 Task: Log work in the project TrendSetter for the issue 'Upgrade the security protocols of a web application to comply with new regulatory requirements' spent time as '5w 2d 22h 7m' and remaining time as '4w 4d 11h 21m' and move to bottom of backlog. Now add the issue to the epic 'Password Management'.
Action: Mouse moved to (600, 365)
Screenshot: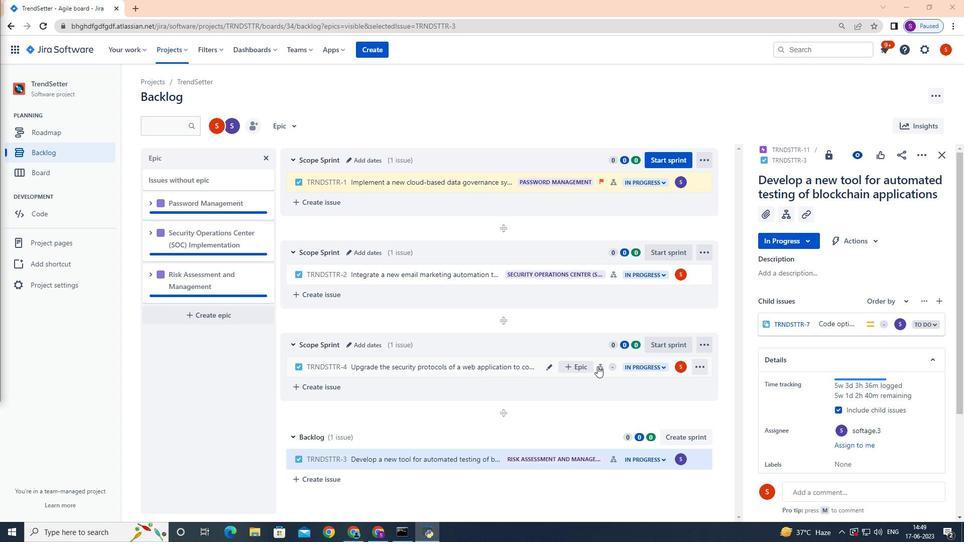 
Action: Mouse pressed left at (600, 365)
Screenshot: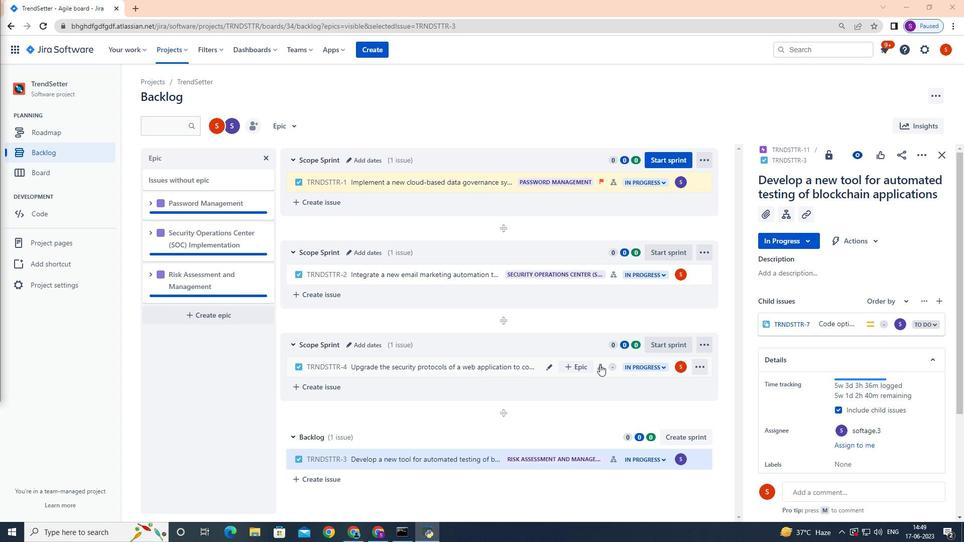 
Action: Mouse moved to (920, 153)
Screenshot: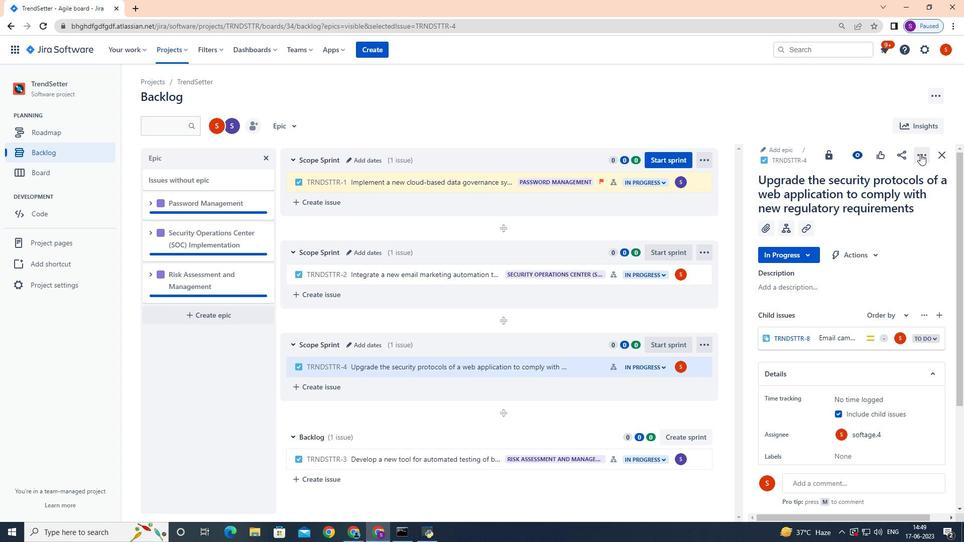 
Action: Mouse pressed left at (920, 153)
Screenshot: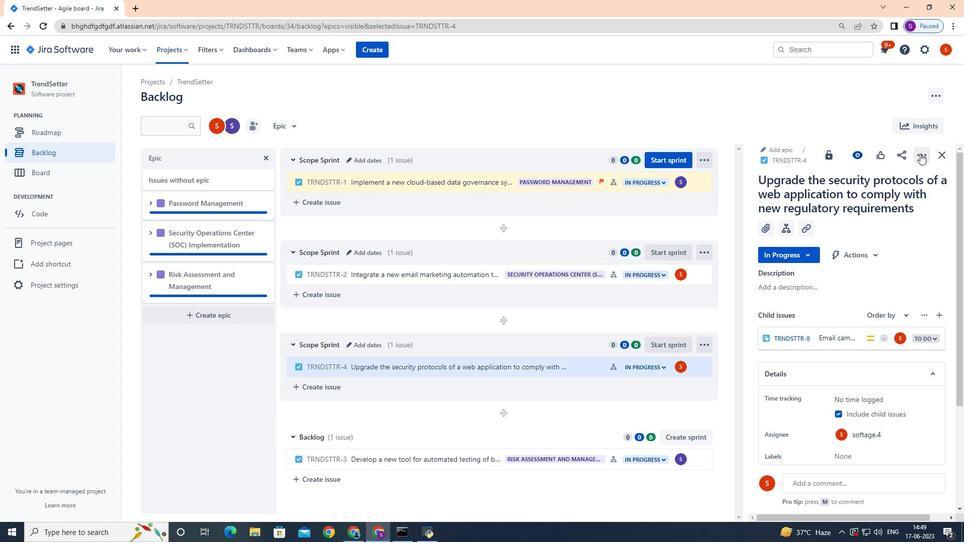 
Action: Mouse moved to (893, 182)
Screenshot: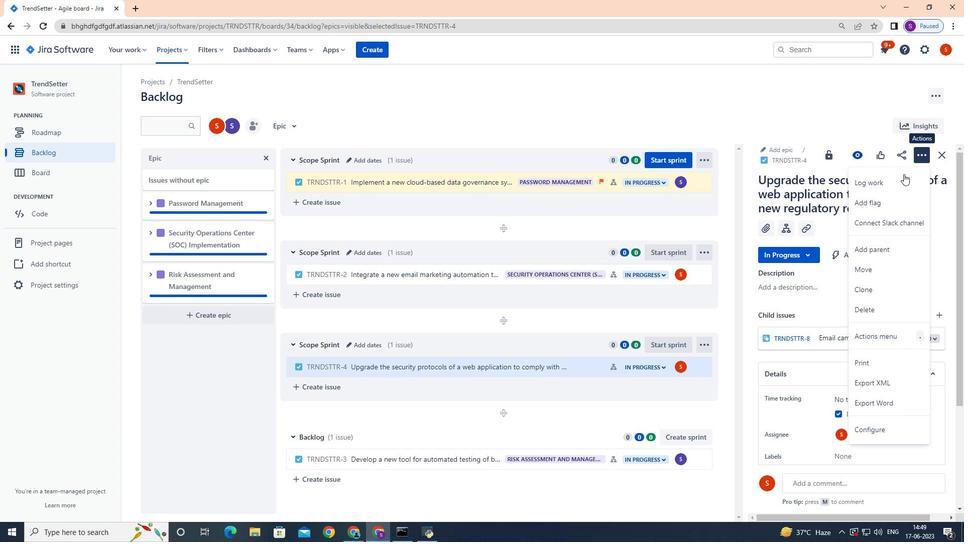 
Action: Mouse pressed left at (893, 182)
Screenshot: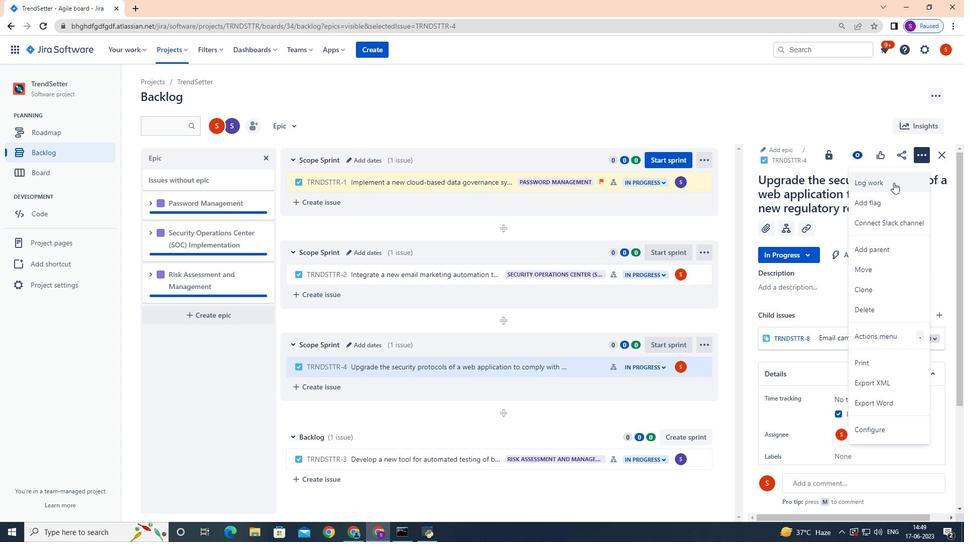 
Action: Mouse moved to (530, 220)
Screenshot: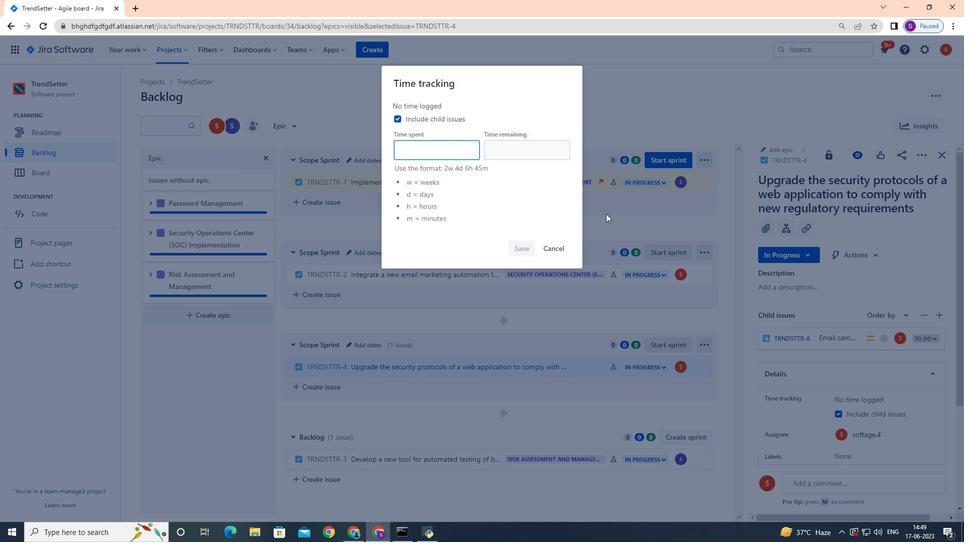 
Action: Key pressed 5w<Key.space>2d<Key.space>22h<Key.space>7m
Screenshot: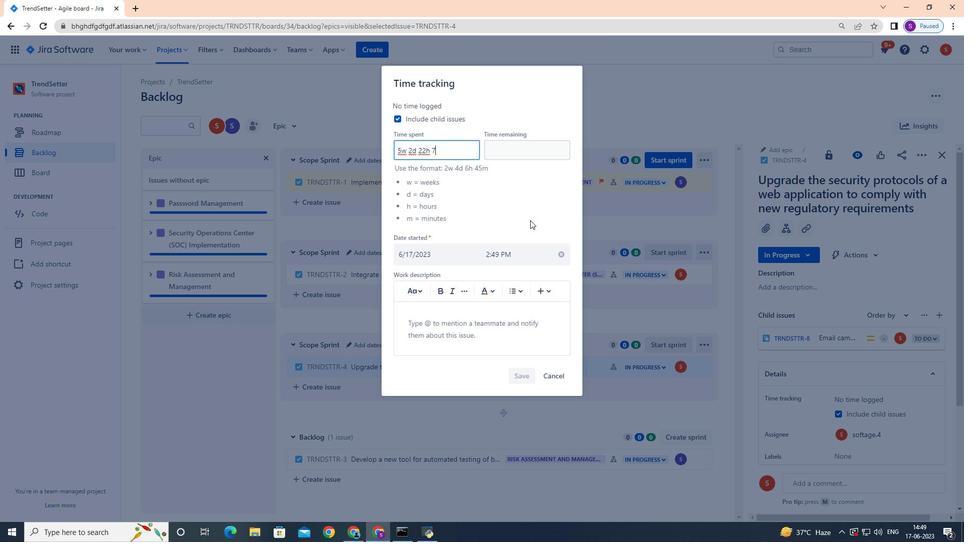 
Action: Mouse moved to (510, 151)
Screenshot: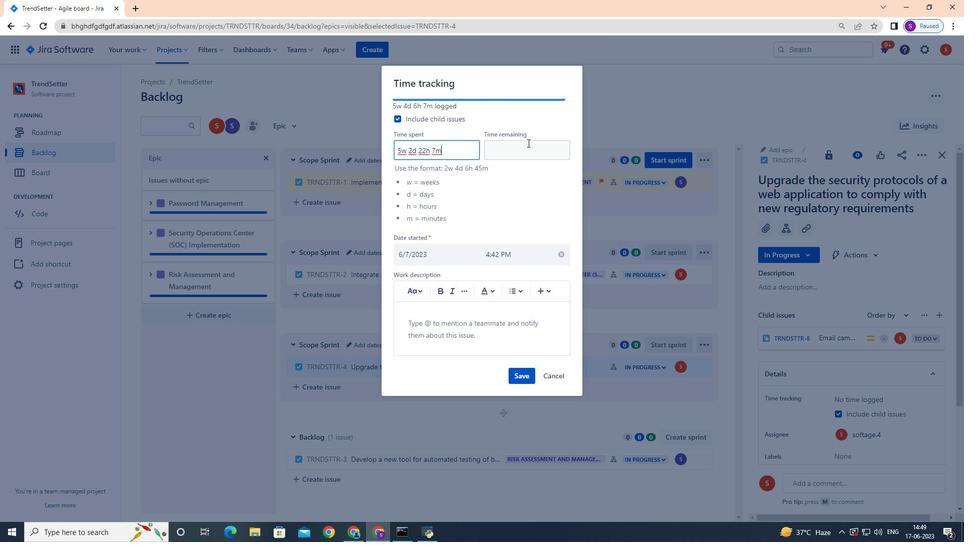 
Action: Mouse pressed left at (510, 151)
Screenshot: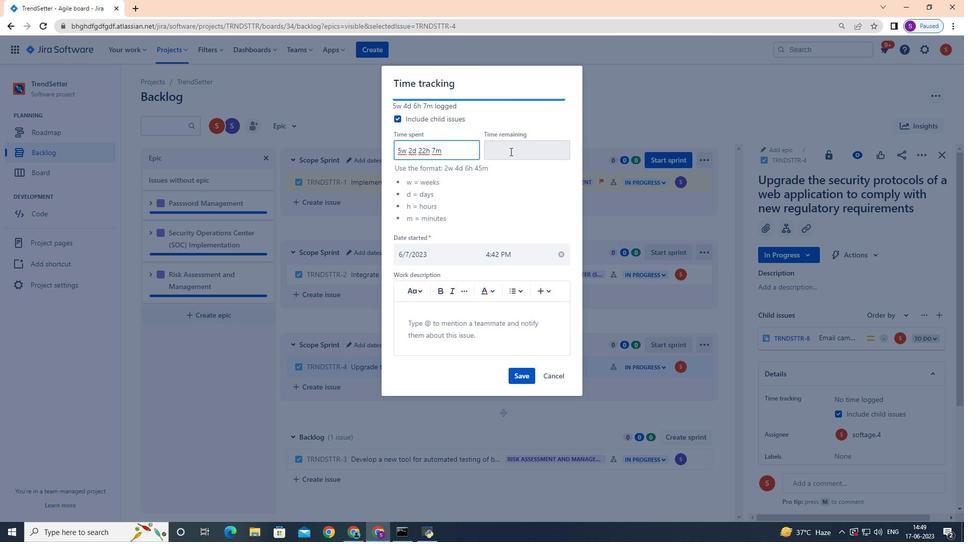 
Action: Mouse moved to (510, 151)
Screenshot: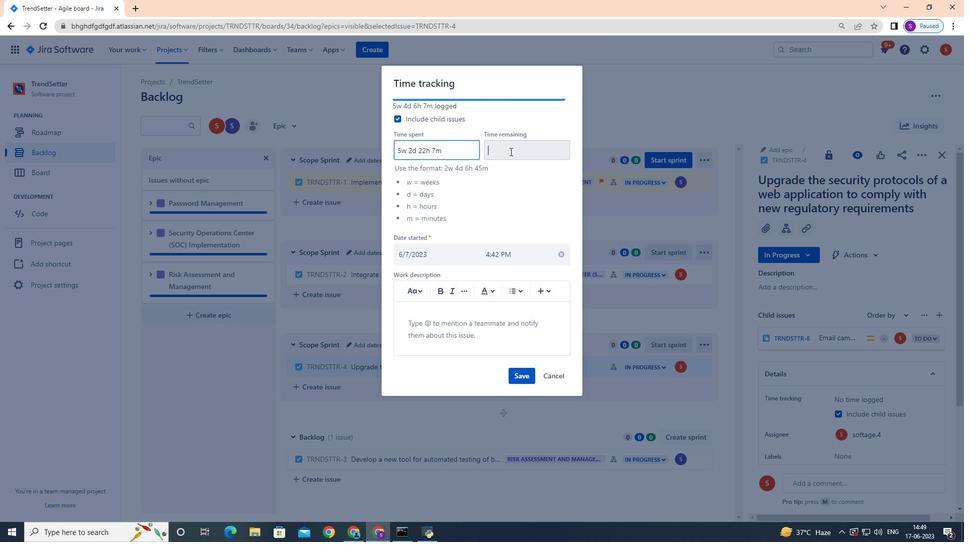 
Action: Key pressed 4w<Key.space>4d<Key.space>11h<Key.space>21m
Screenshot: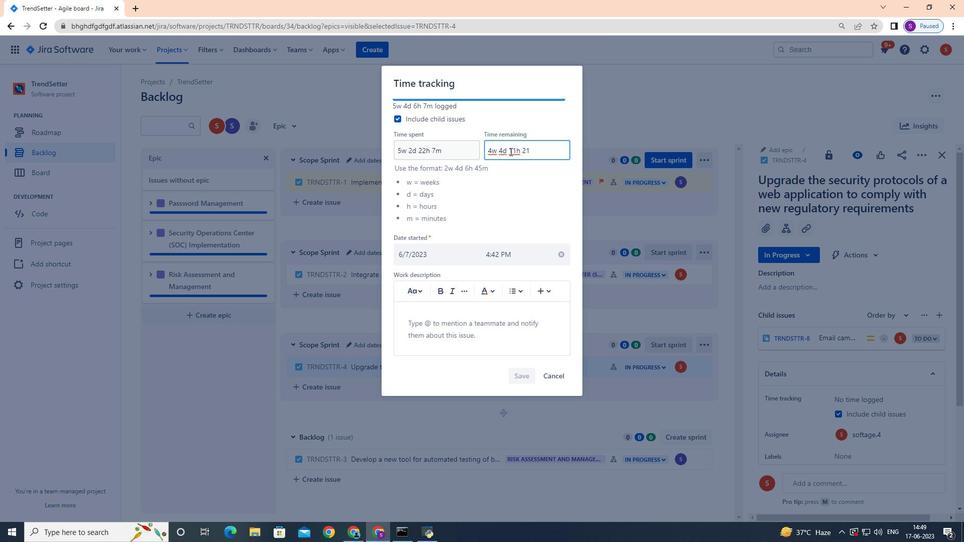 
Action: Mouse moved to (513, 375)
Screenshot: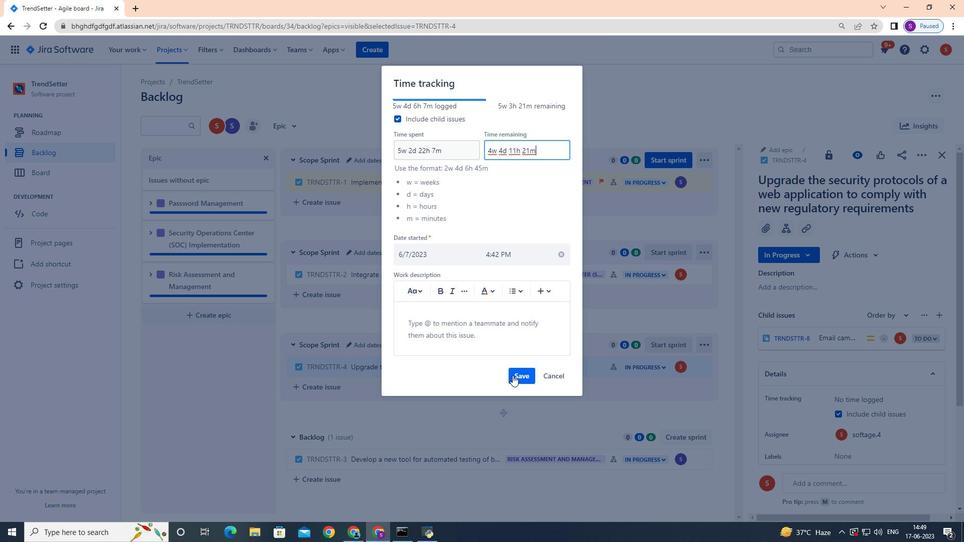 
Action: Mouse pressed left at (513, 375)
Screenshot: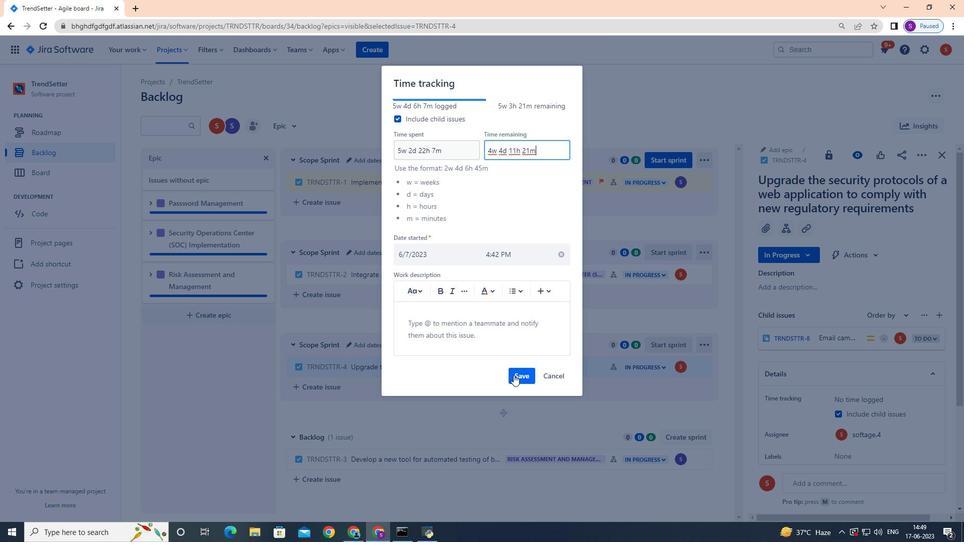 
Action: Mouse moved to (699, 366)
Screenshot: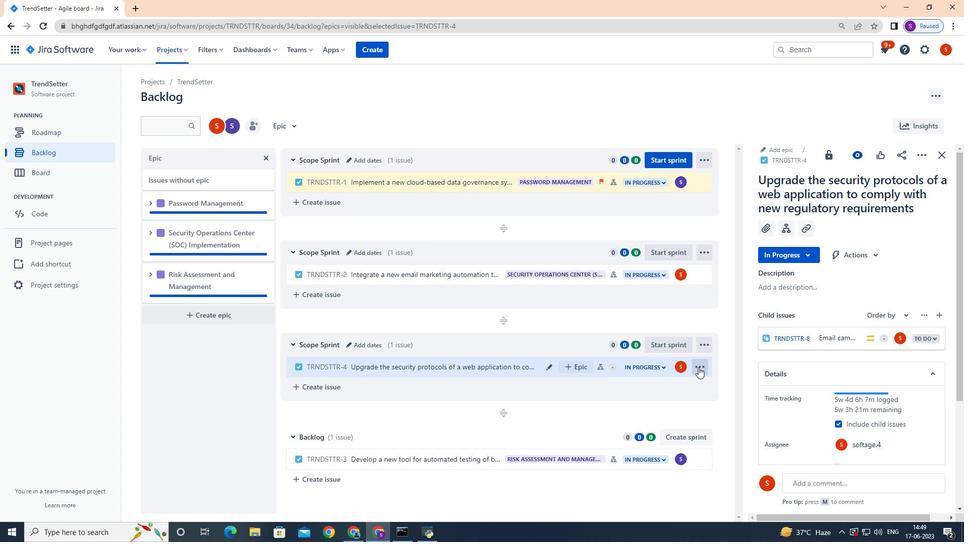 
Action: Mouse pressed left at (699, 366)
Screenshot: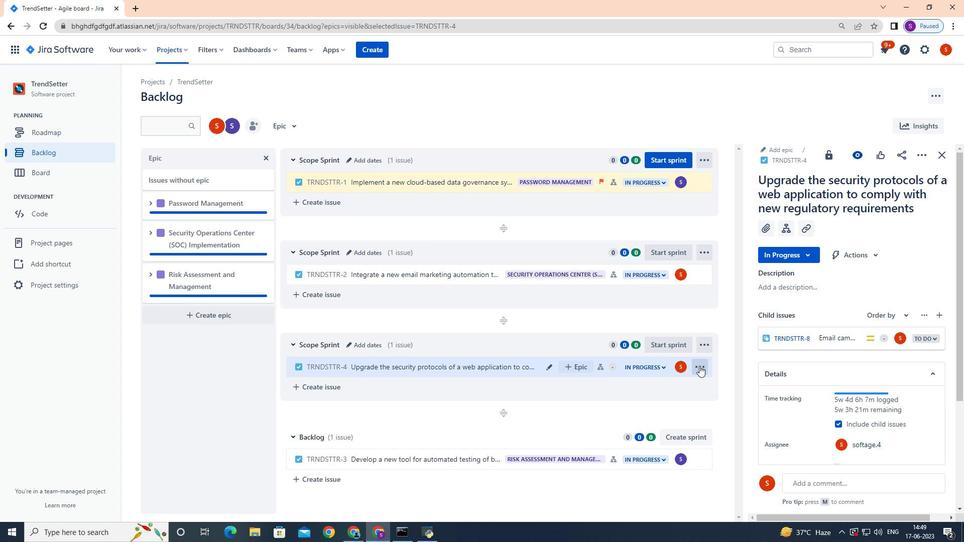 
Action: Mouse moved to (686, 343)
Screenshot: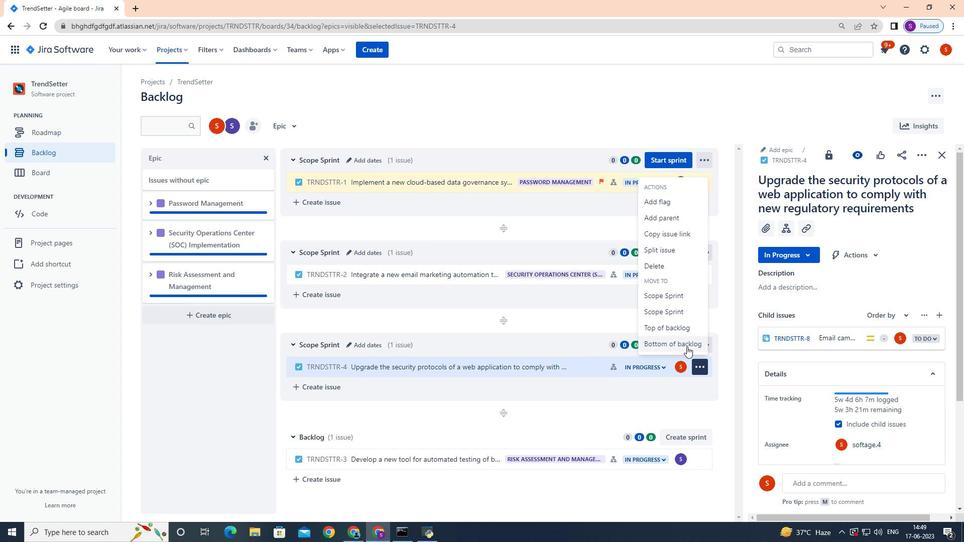 
Action: Mouse pressed left at (686, 343)
Screenshot: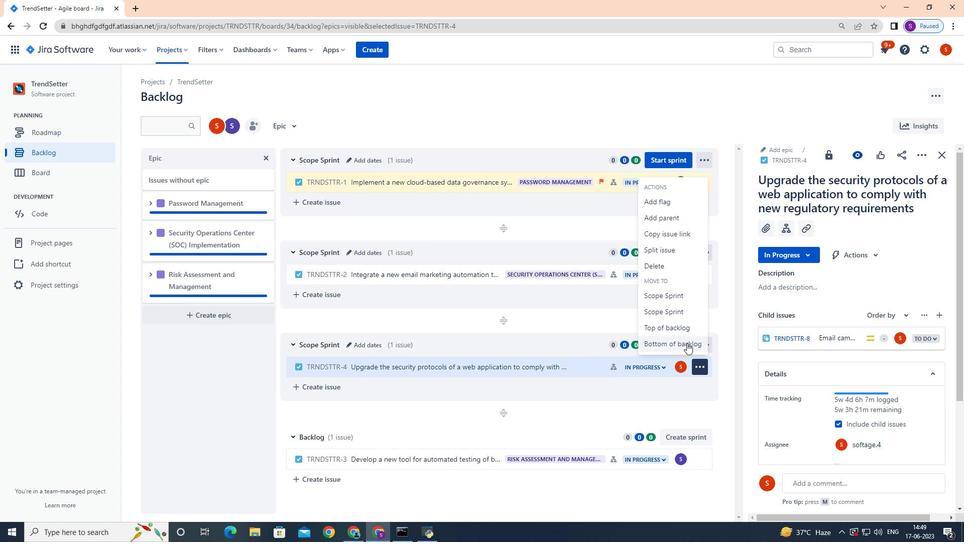 
Action: Mouse moved to (578, 406)
Screenshot: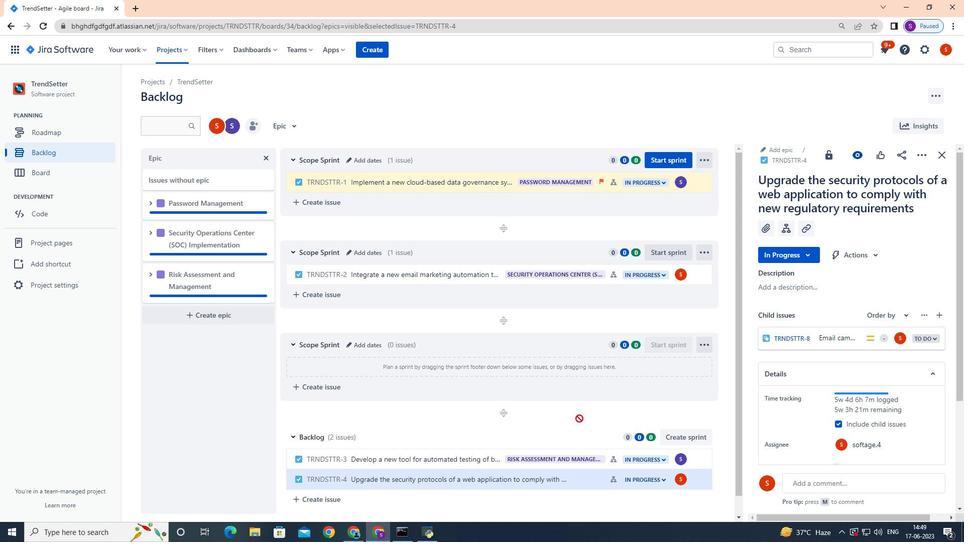 
Action: Mouse scrolled (578, 405) with delta (0, 0)
Screenshot: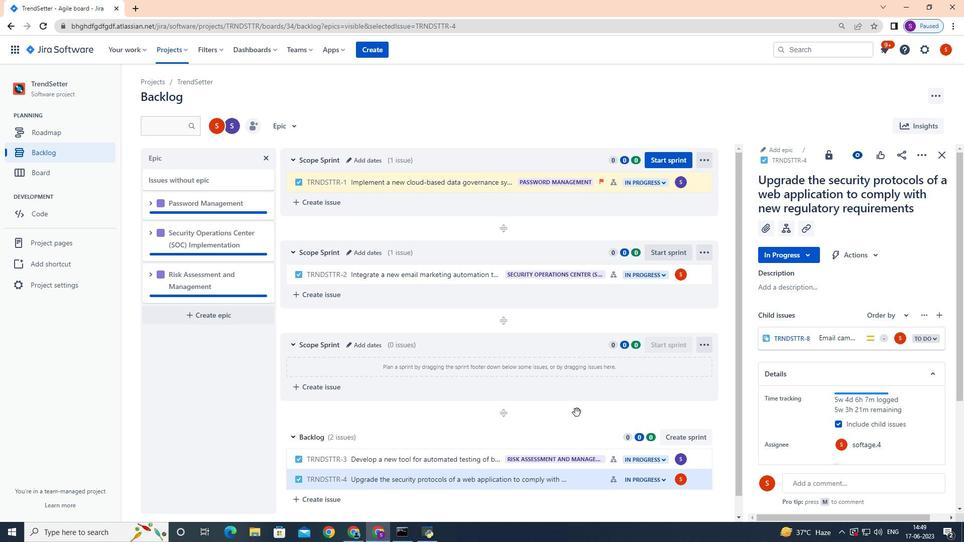 
Action: Mouse moved to (578, 404)
Screenshot: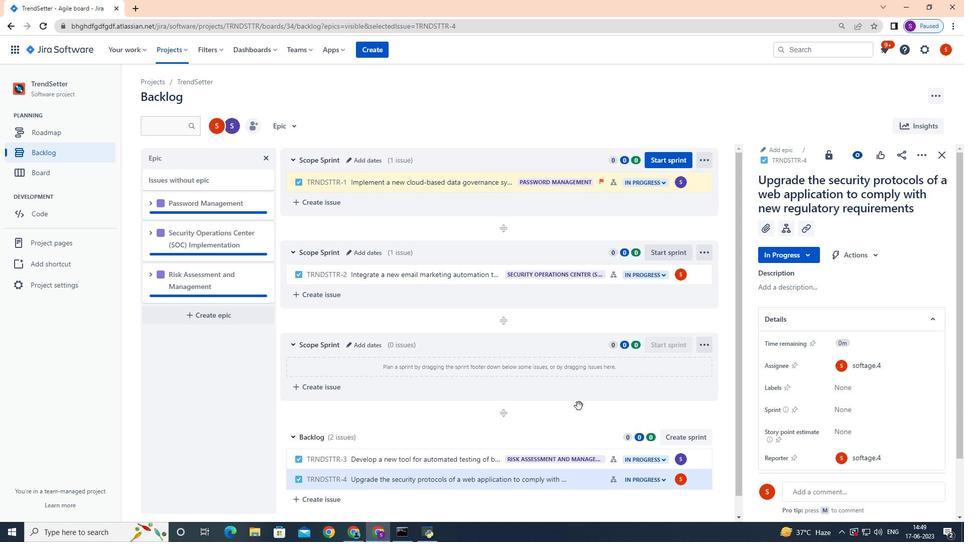 
Action: Mouse scrolled (578, 404) with delta (0, 0)
Screenshot: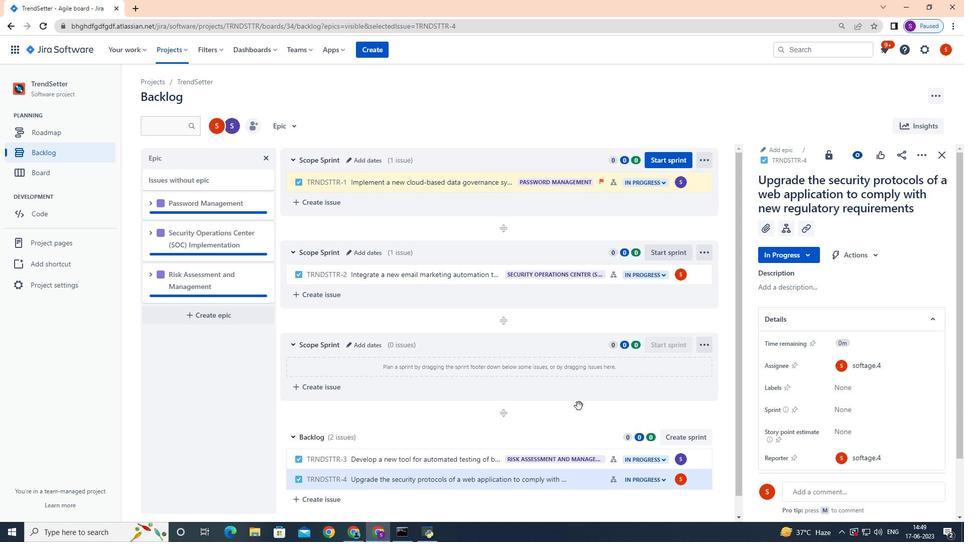 
Action: Mouse moved to (578, 393)
Screenshot: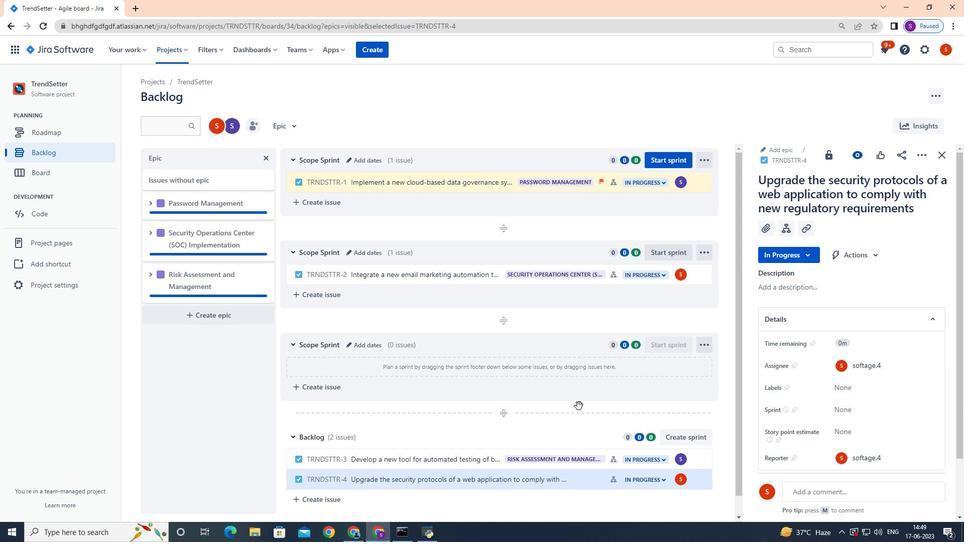 
Action: Mouse scrolled (578, 393) with delta (0, 0)
Screenshot: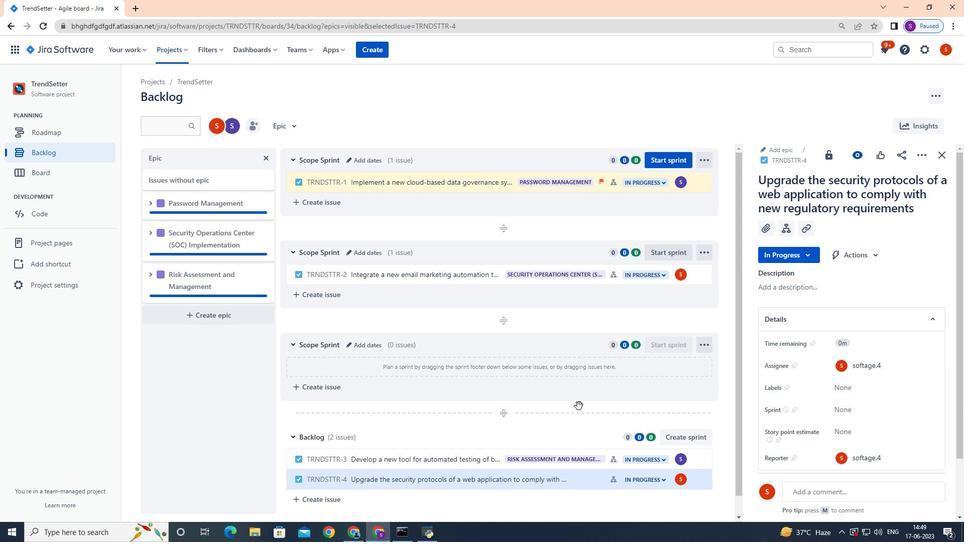 
Action: Mouse moved to (572, 459)
Screenshot: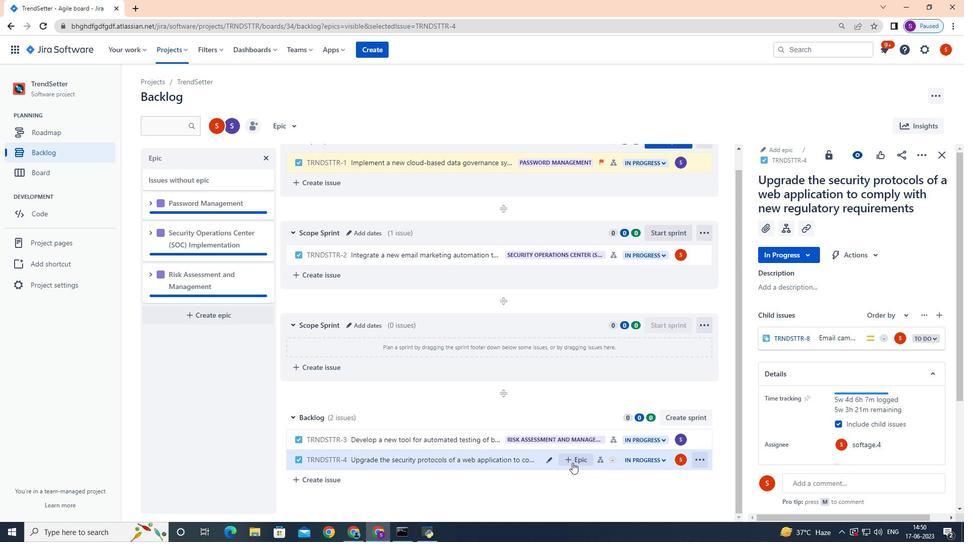 
Action: Mouse pressed left at (572, 459)
Screenshot: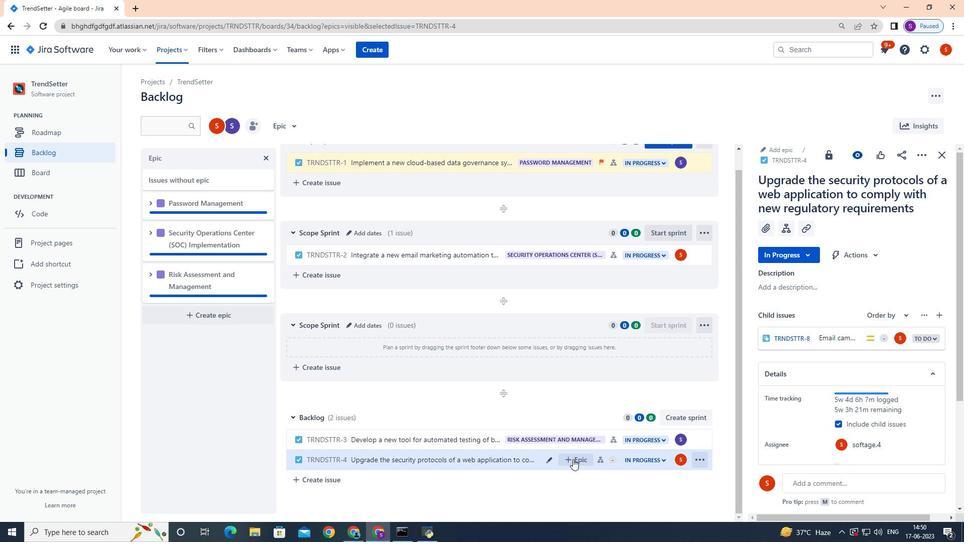 
Action: Mouse moved to (642, 496)
Screenshot: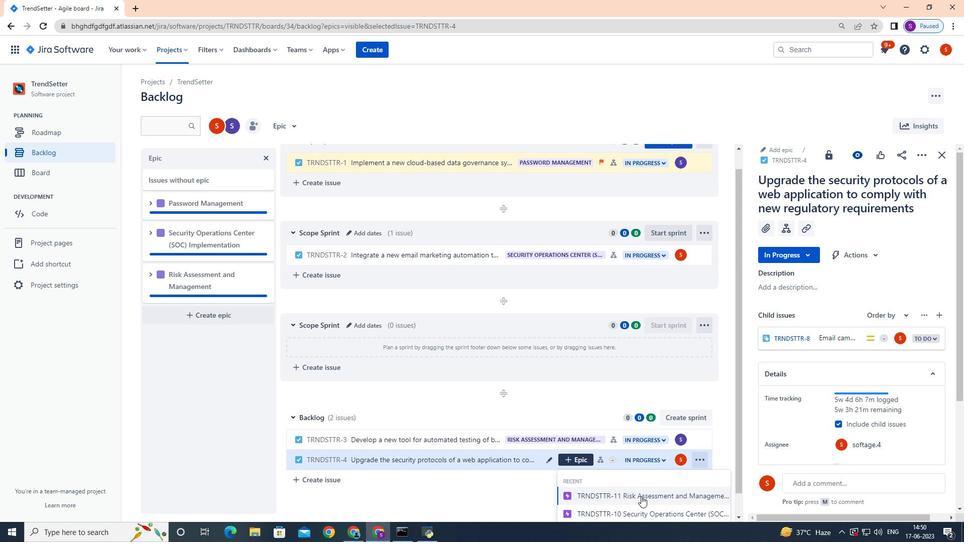 
Action: Mouse scrolled (642, 496) with delta (0, 0)
Screenshot: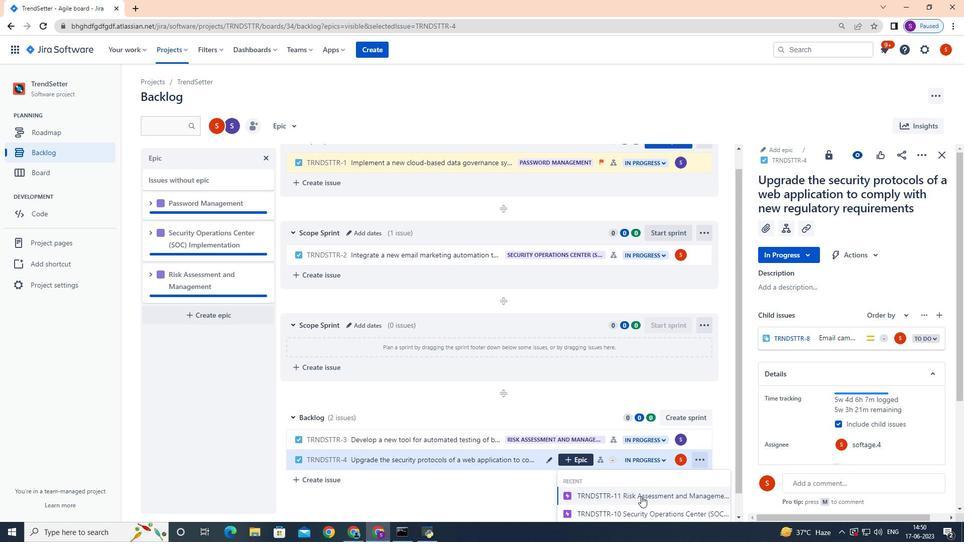 
Action: Mouse moved to (642, 496)
Screenshot: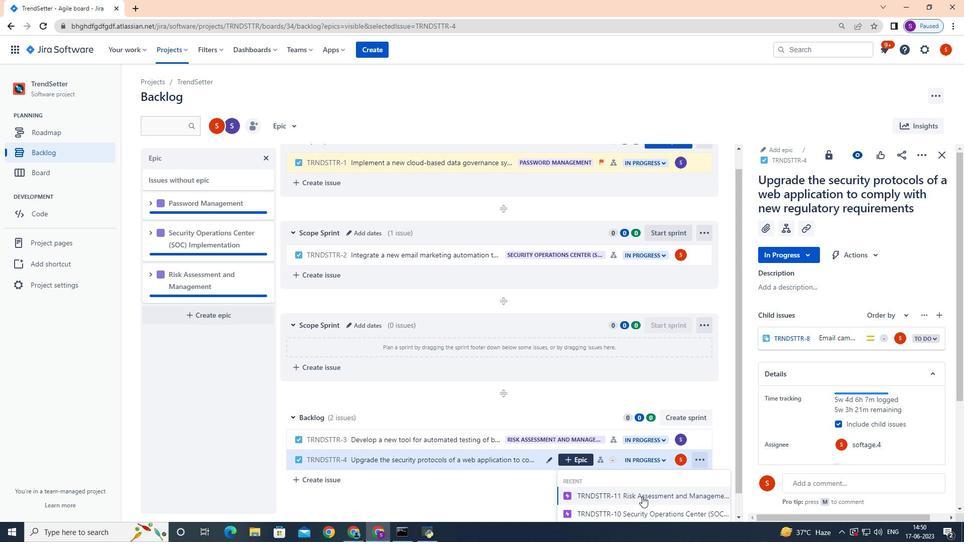 
Action: Mouse scrolled (642, 496) with delta (0, 0)
Screenshot: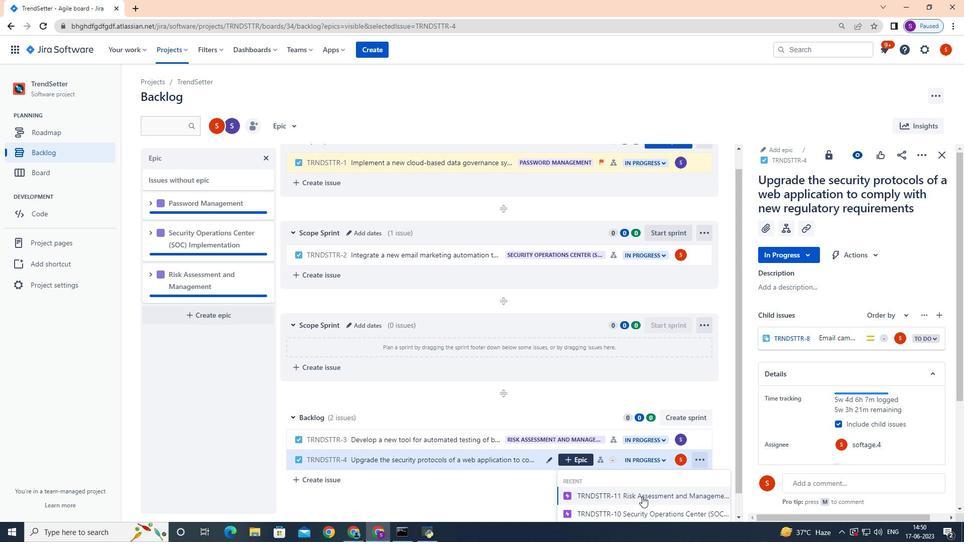
Action: Mouse moved to (643, 496)
Screenshot: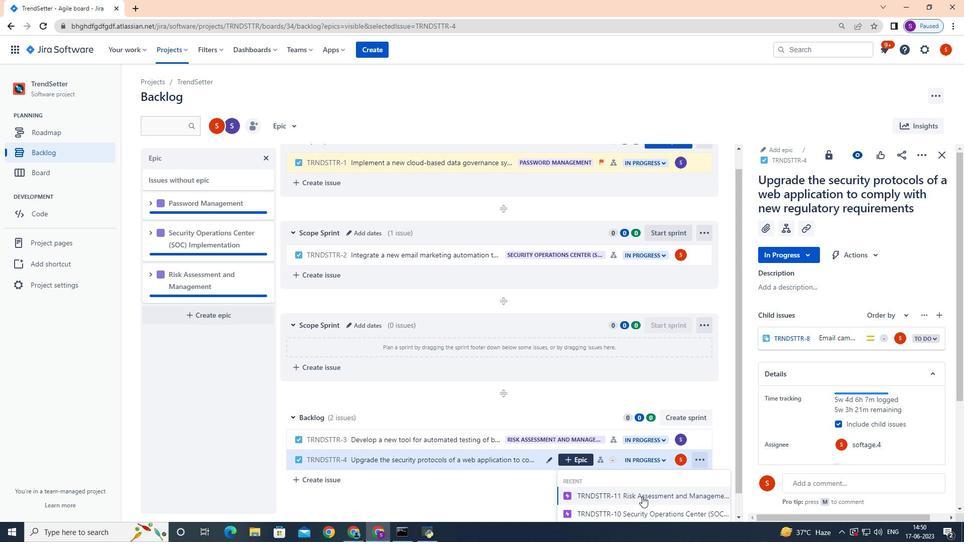 
Action: Mouse scrolled (643, 496) with delta (0, 0)
Screenshot: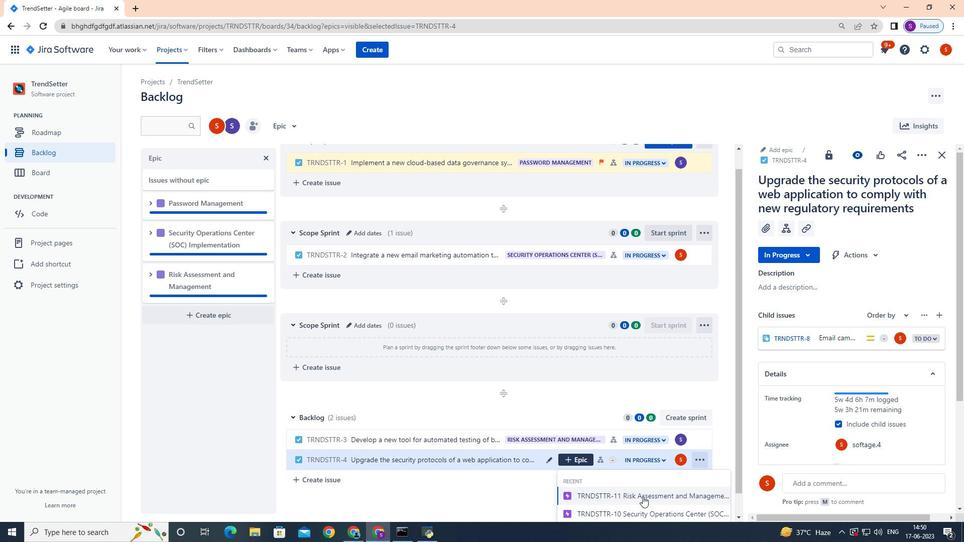 
Action: Mouse scrolled (643, 496) with delta (0, 0)
Screenshot: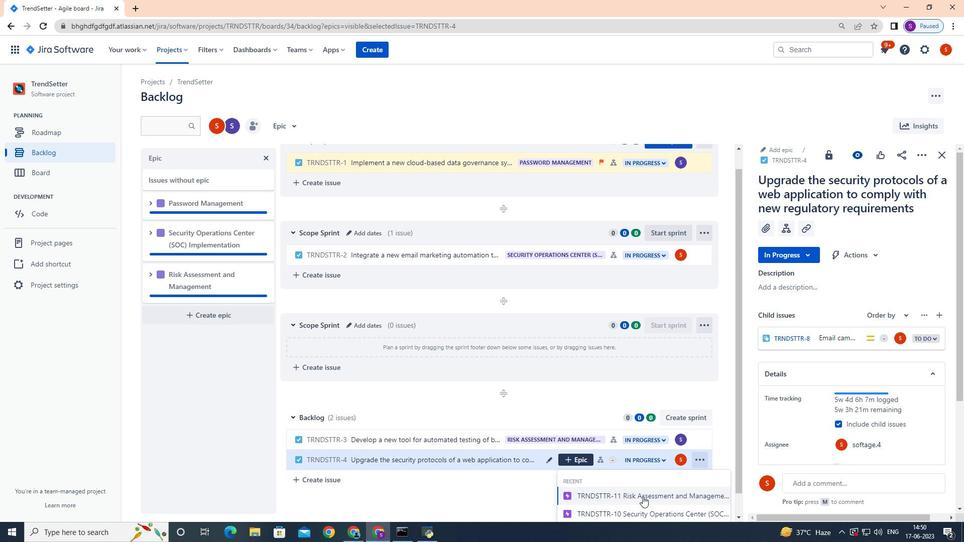 
Action: Mouse moved to (643, 495)
Screenshot: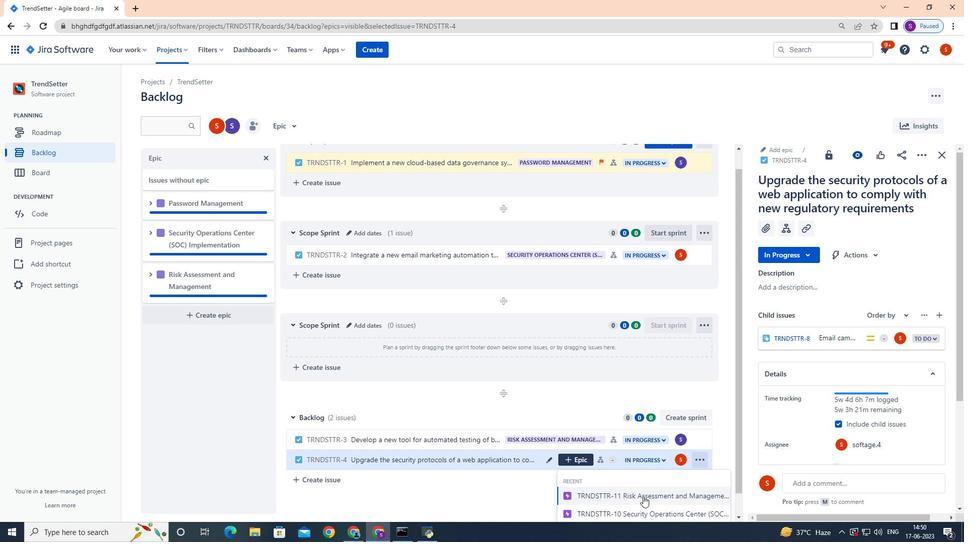 
Action: Mouse scrolled (643, 495) with delta (0, 0)
Screenshot: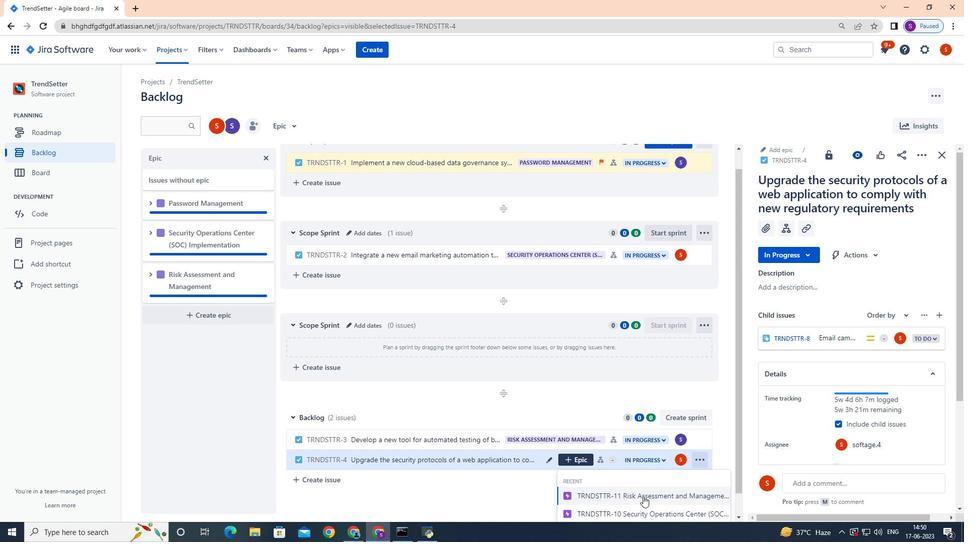 
Action: Mouse moved to (737, 500)
Screenshot: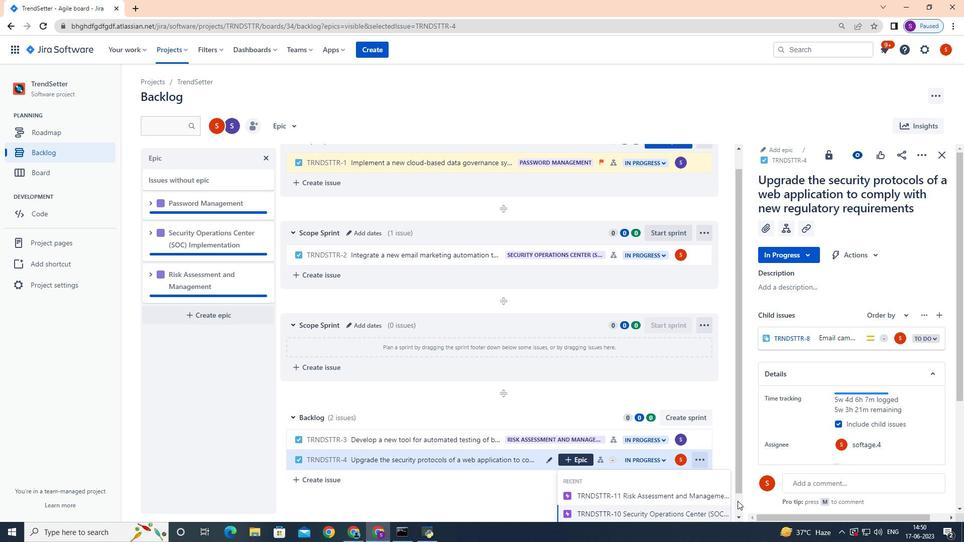 
Action: Mouse scrolled (737, 500) with delta (0, 0)
Screenshot: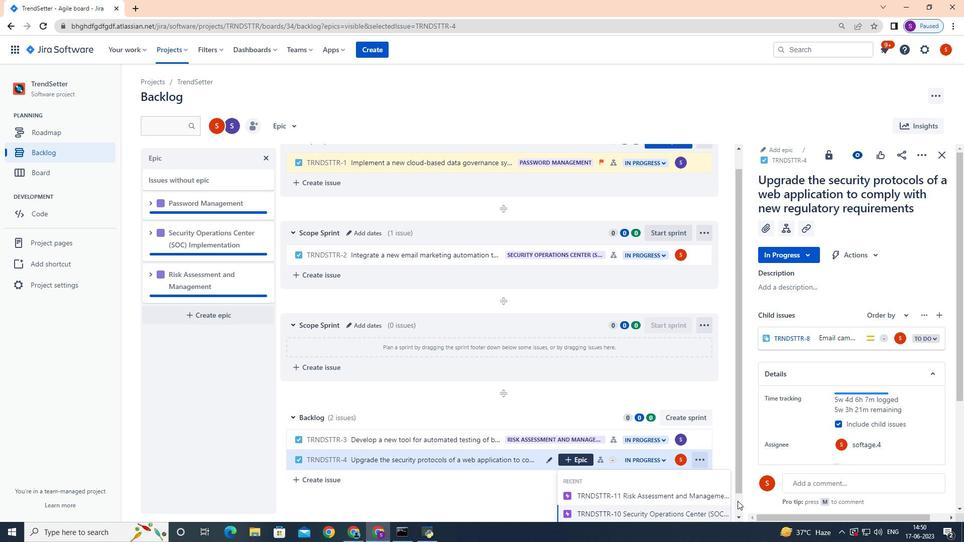 
Action: Mouse moved to (737, 500)
Screenshot: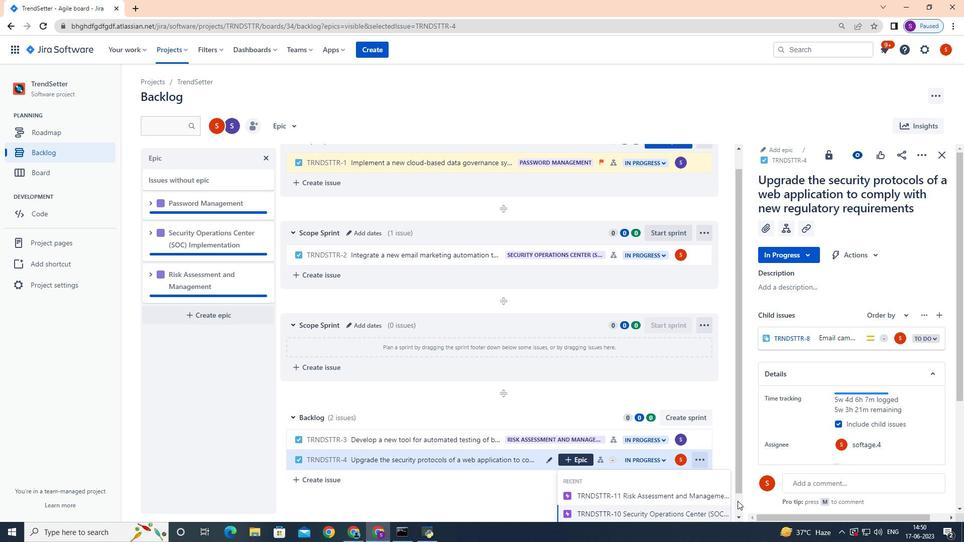 
Action: Mouse scrolled (737, 499) with delta (0, 0)
Screenshot: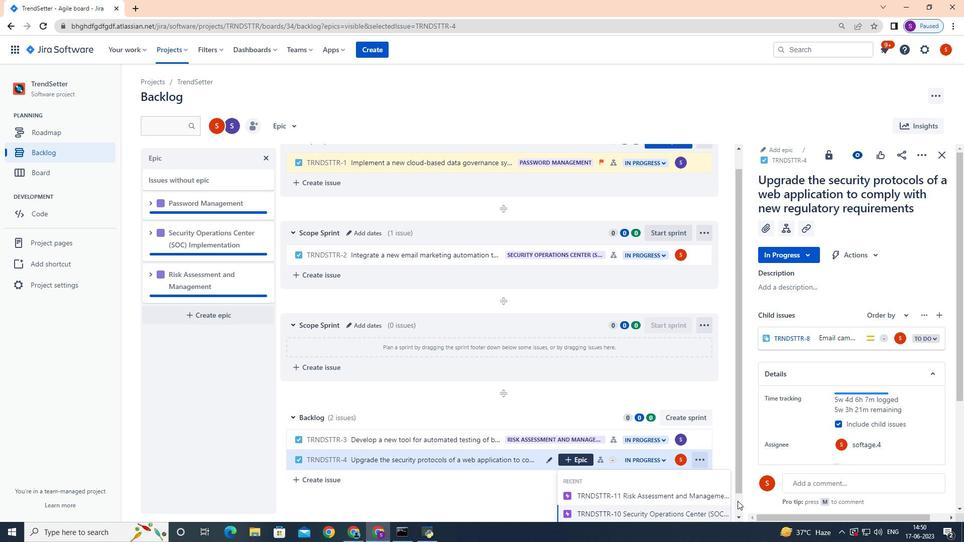 
Action: Mouse scrolled (737, 499) with delta (0, 0)
Screenshot: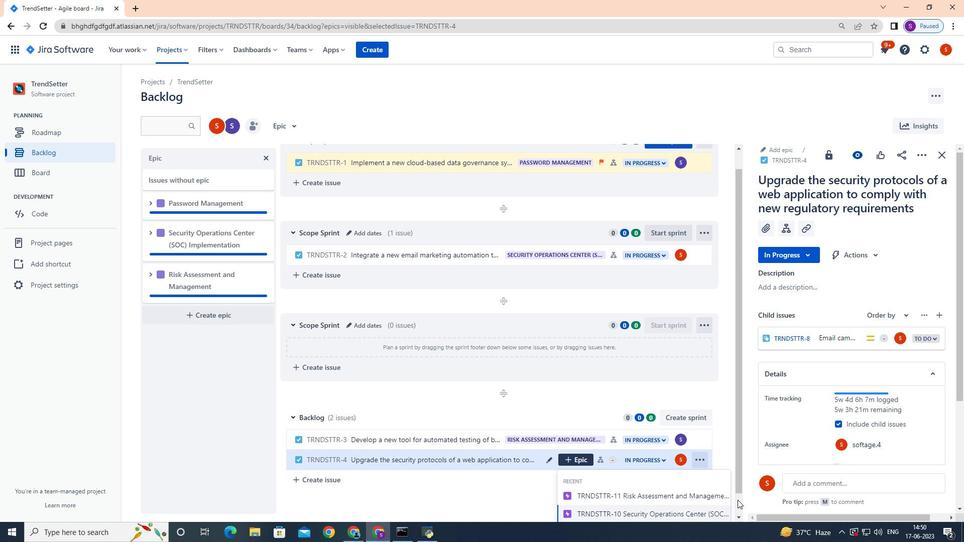 
Action: Mouse scrolled (737, 499) with delta (0, 0)
Screenshot: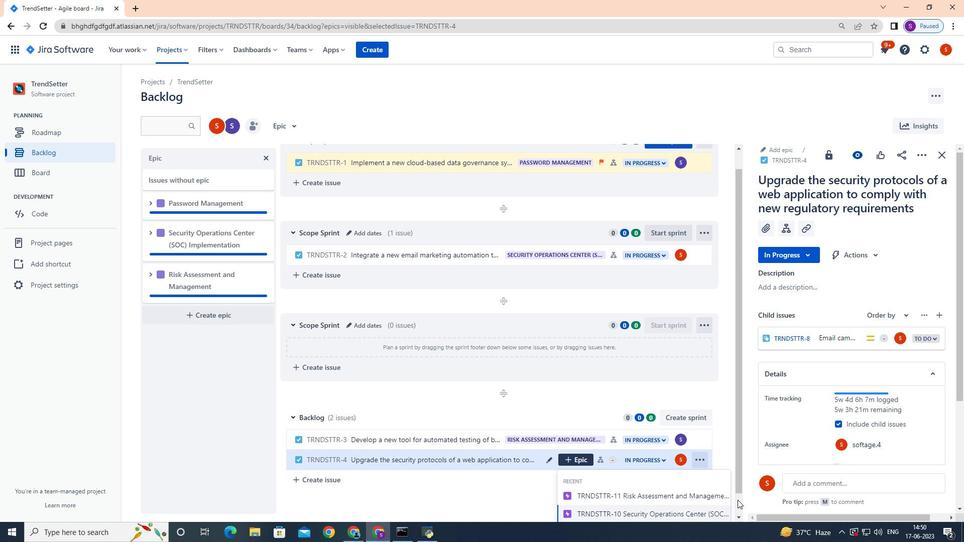 
Action: Mouse moved to (651, 507)
Screenshot: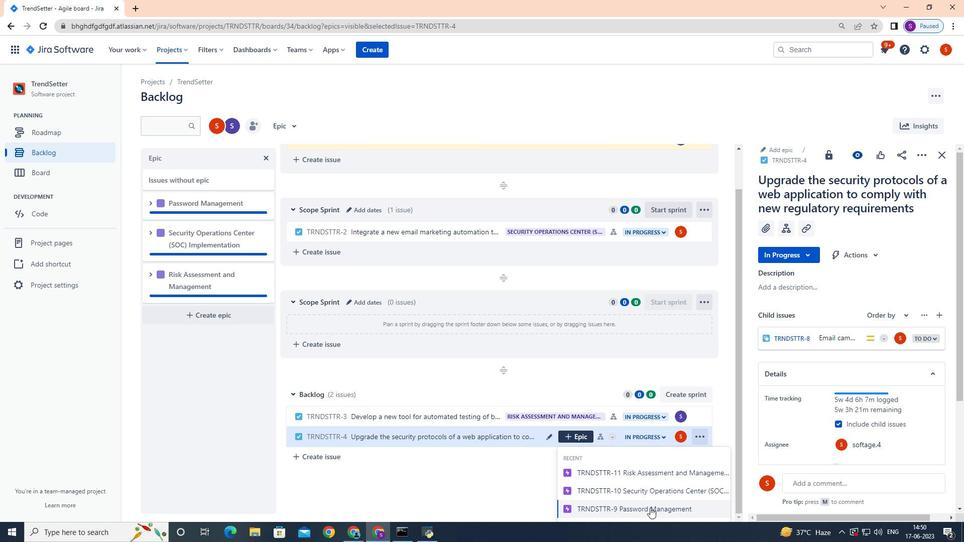 
Action: Mouse pressed left at (651, 507)
Screenshot: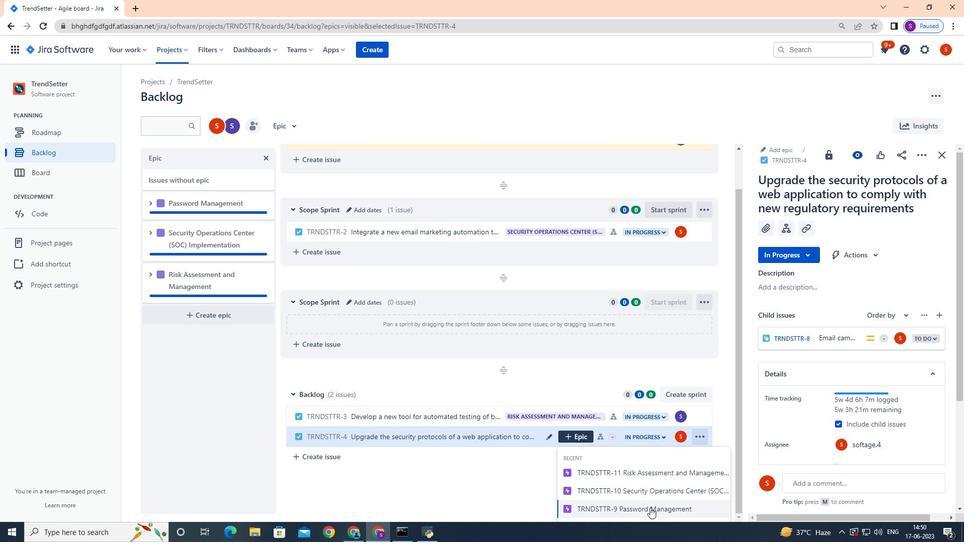 
Action: Mouse moved to (575, 504)
Screenshot: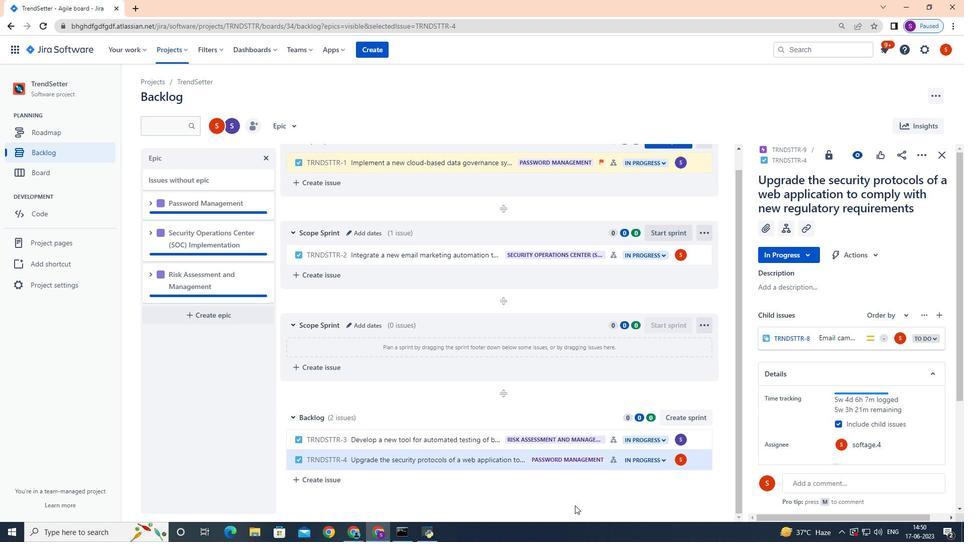 
